 Task: Log work in the project AgileOrigin for the issue 'Upgrade the logging and reporting features of a web application to improve system monitoring and analysis' spent time as '3w 2d 7h 32m' and remaining time as '5w 6d 9h 47m' and add a flag. Now add the issue to the epic 'Blockchain integration'. Log work in the project AgileOrigin for the issue 'Create a new online platform for online fitness courses with advanced workout tracking and personalization features' spent time as '6w 1d 19h 4m' and remaining time as '1w 3d 11h 11m' and clone the issue. Now add the issue to the epic 'Knowledge management system implementation'
Action: Mouse moved to (799, 192)
Screenshot: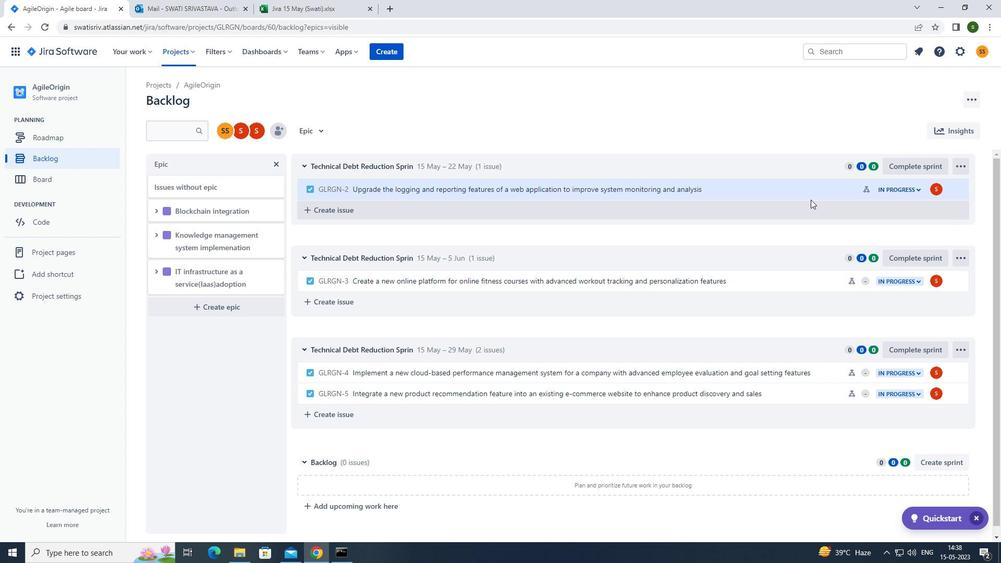 
Action: Mouse pressed left at (799, 192)
Screenshot: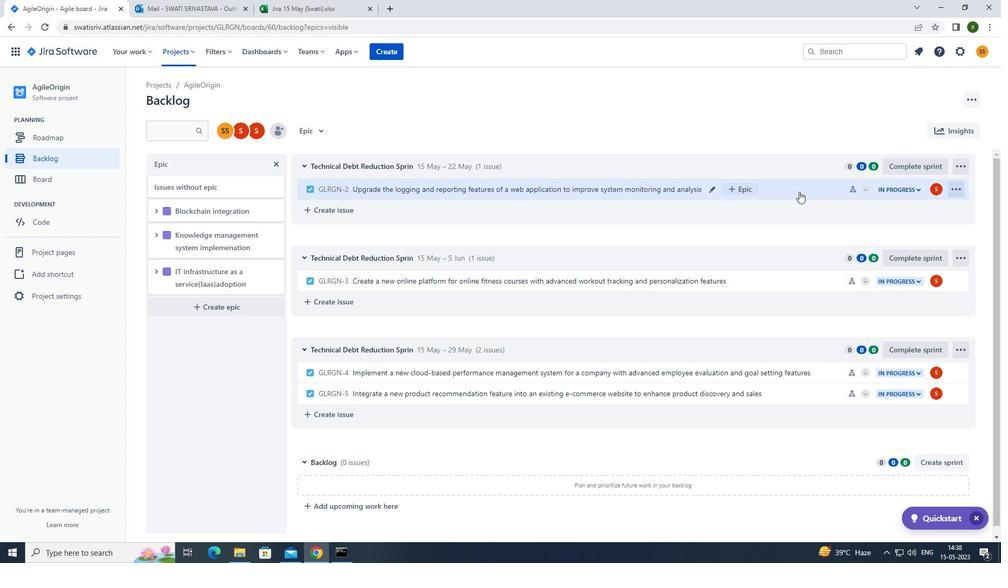 
Action: Mouse moved to (961, 159)
Screenshot: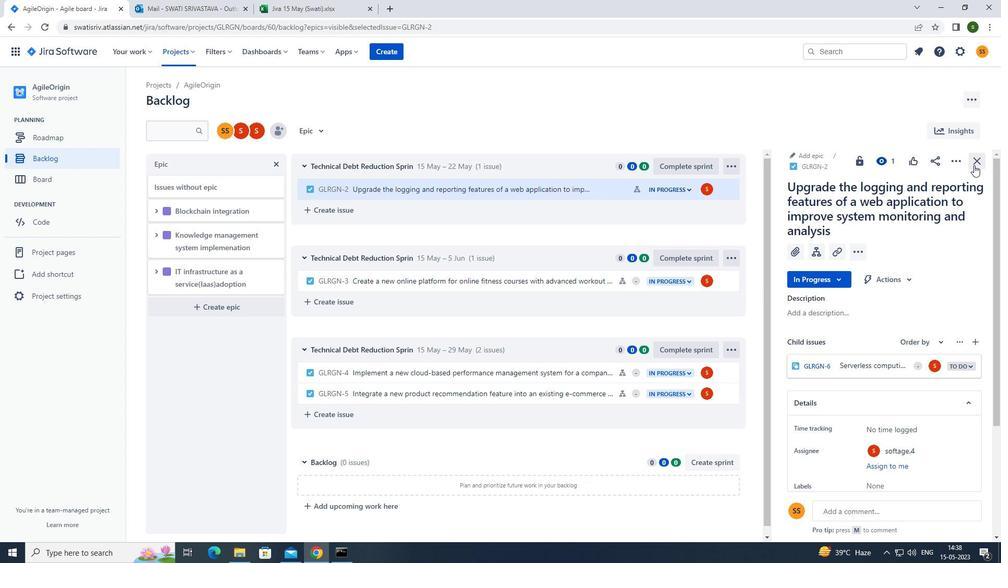 
Action: Mouse pressed left at (961, 159)
Screenshot: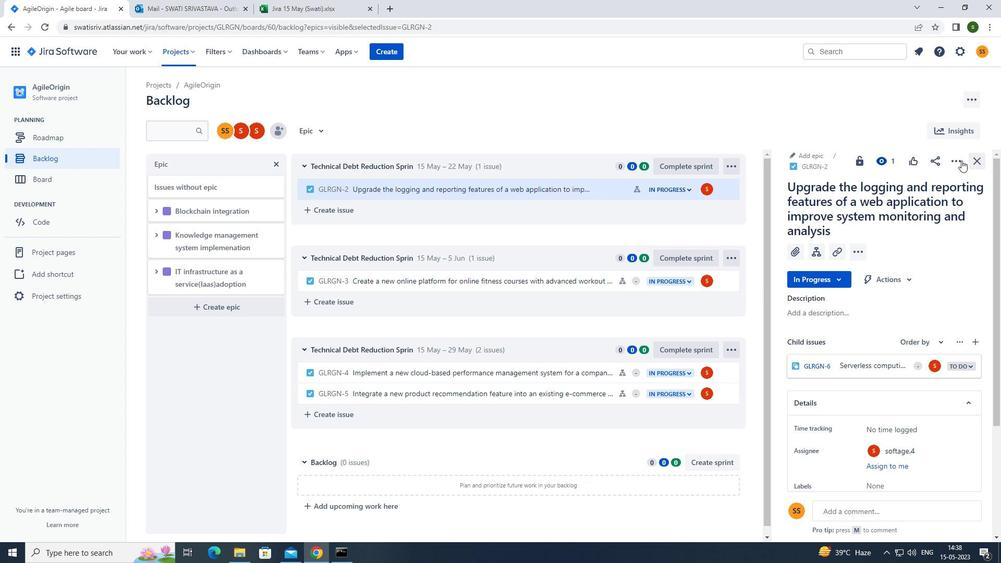 
Action: Mouse moved to (946, 183)
Screenshot: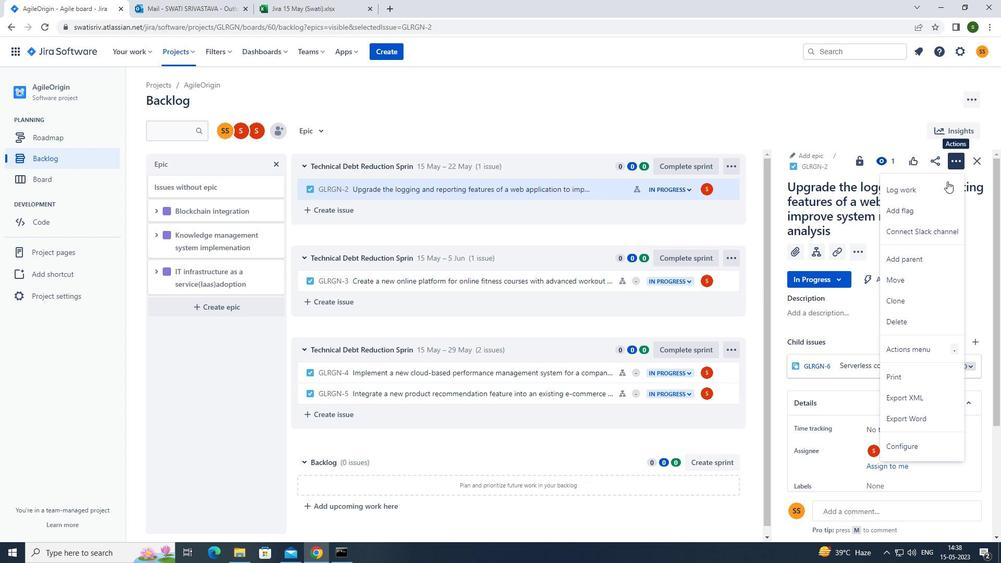 
Action: Mouse pressed left at (946, 183)
Screenshot: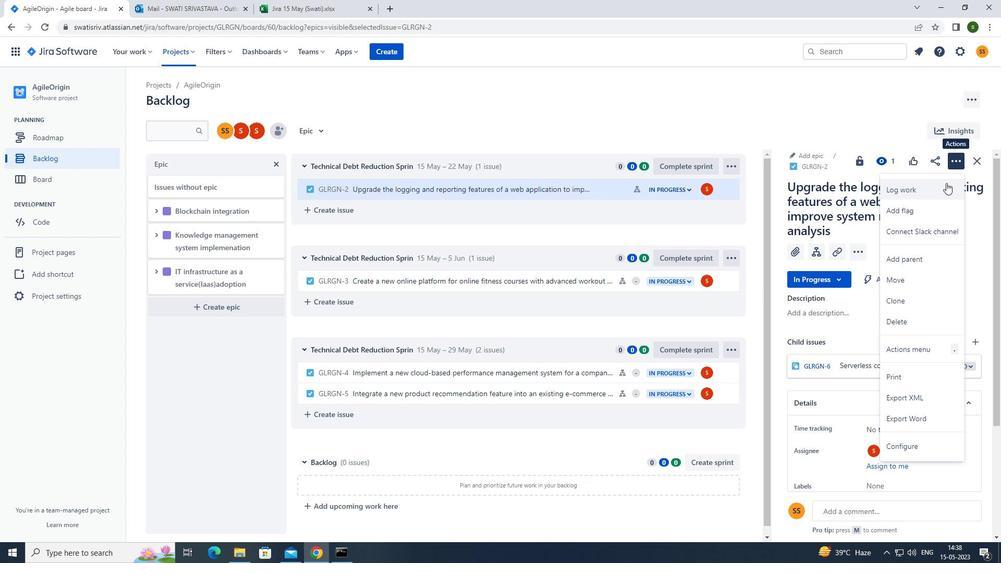 
Action: Mouse moved to (451, 129)
Screenshot: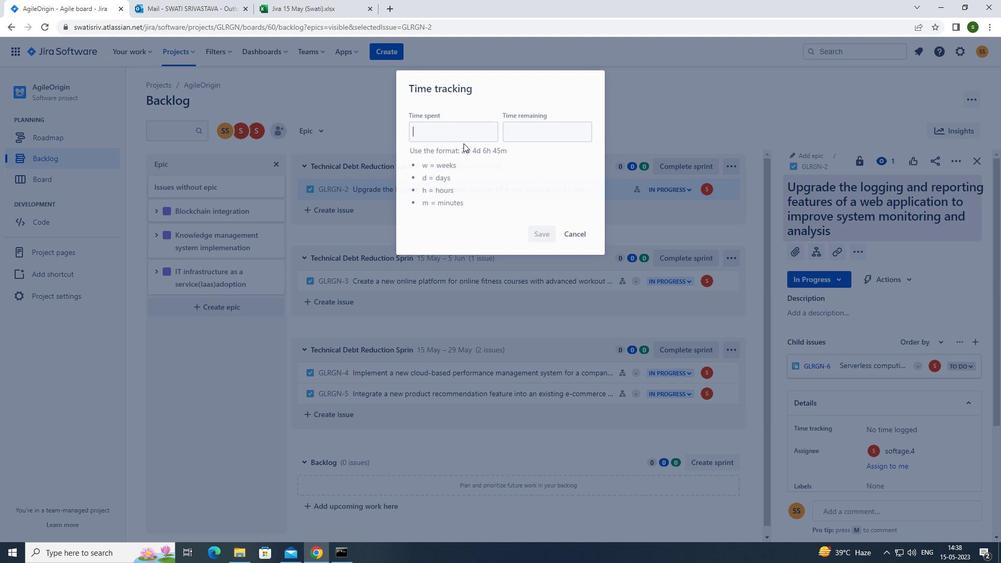 
Action: Mouse pressed left at (451, 129)
Screenshot: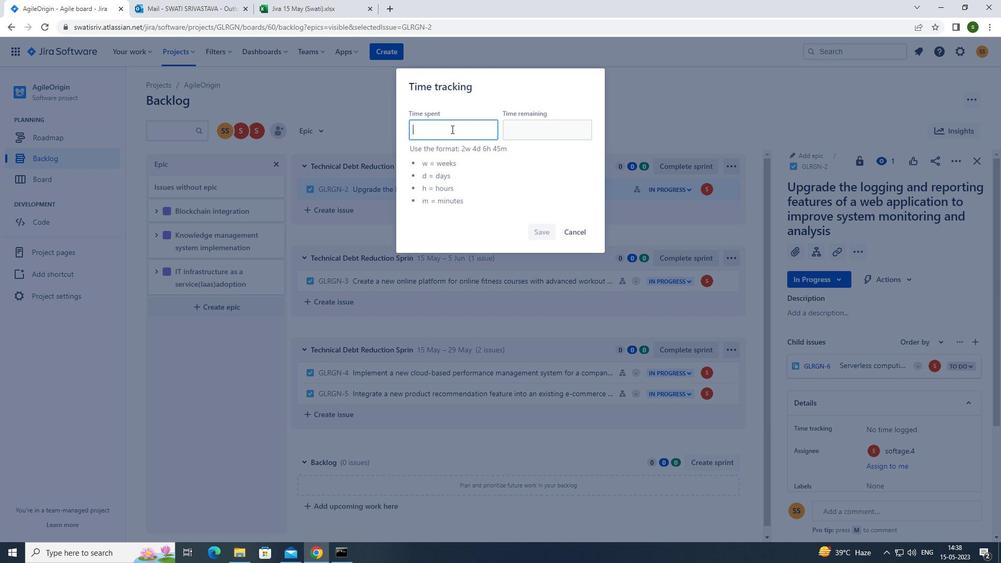 
Action: Mouse moved to (451, 133)
Screenshot: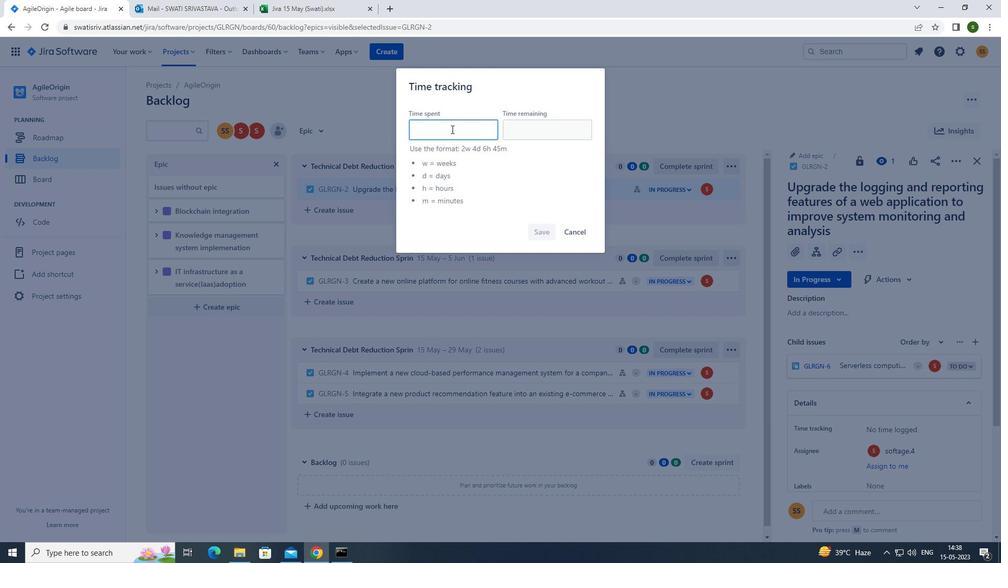 
Action: Key pressed 3w<Key.space>2d<Key.space>7h<Key.space>32m
Screenshot: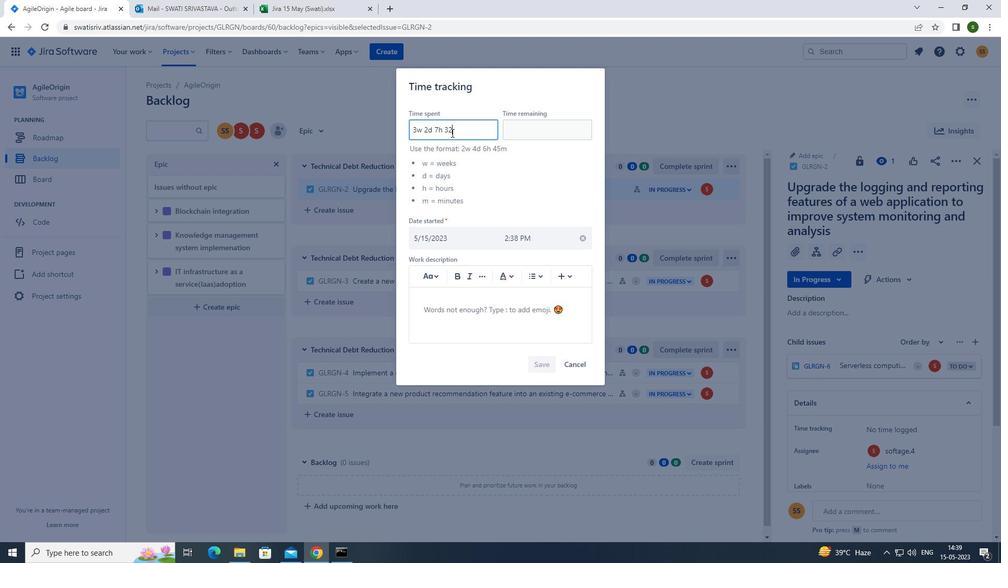 
Action: Mouse moved to (536, 142)
Screenshot: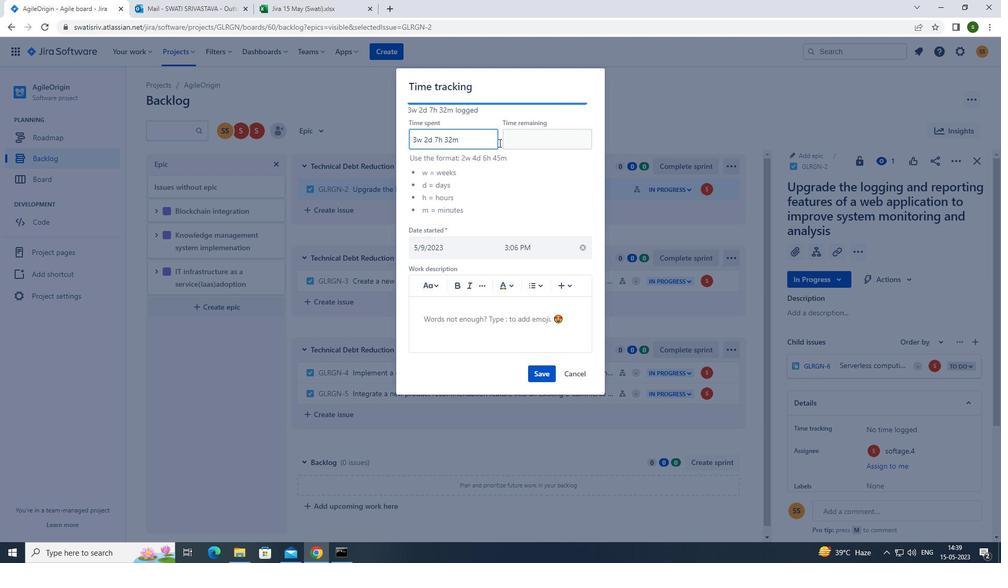 
Action: Mouse pressed left at (536, 142)
Screenshot: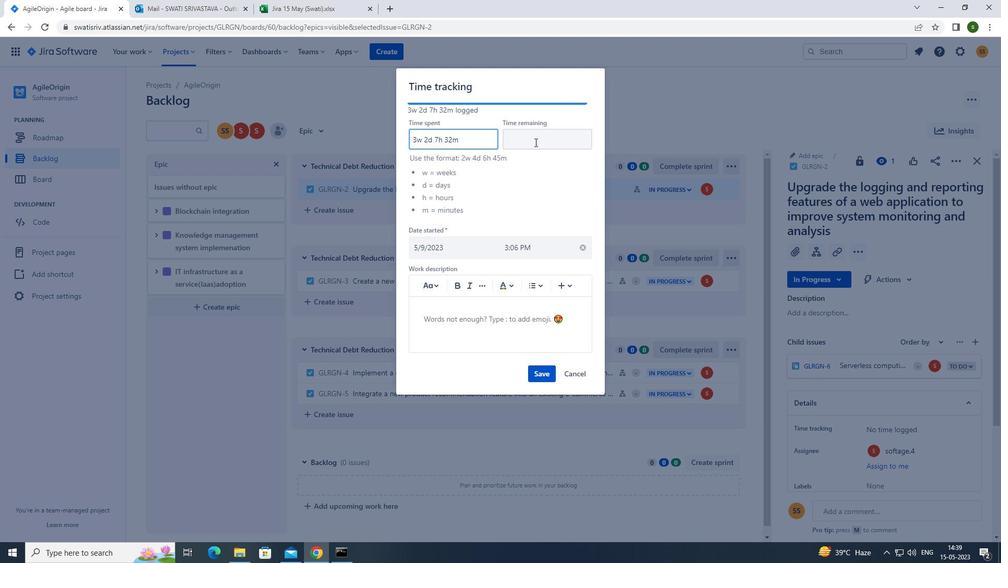 
Action: Key pressed 5w<Key.space>6d<Key.space>9h<Key.space>47m
Screenshot: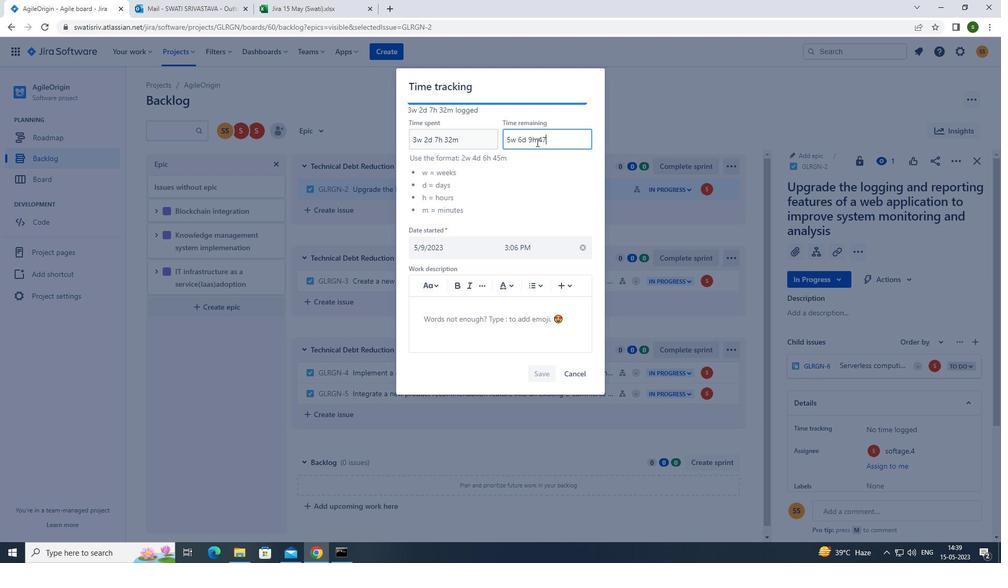 
Action: Mouse moved to (540, 373)
Screenshot: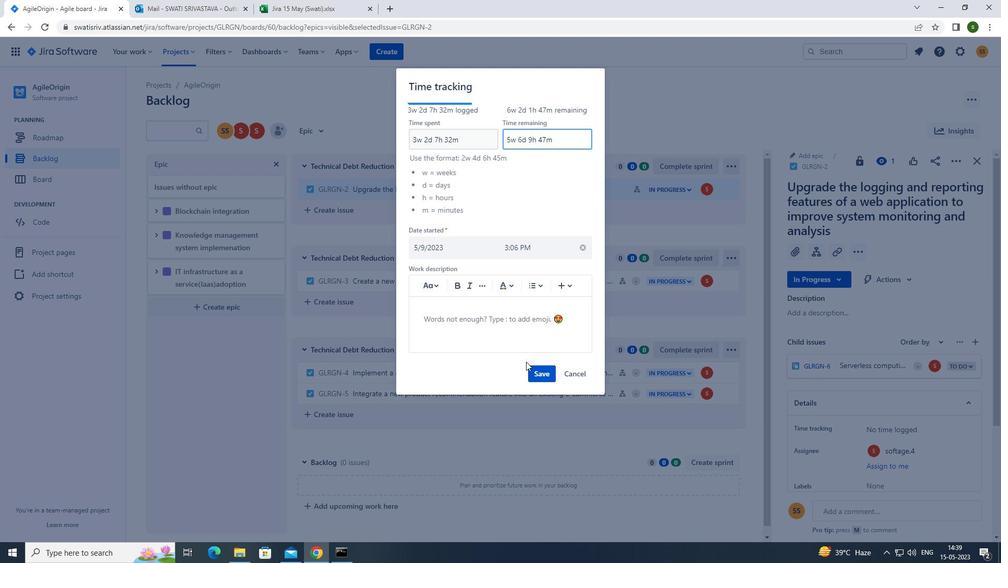 
Action: Mouse pressed left at (540, 373)
Screenshot: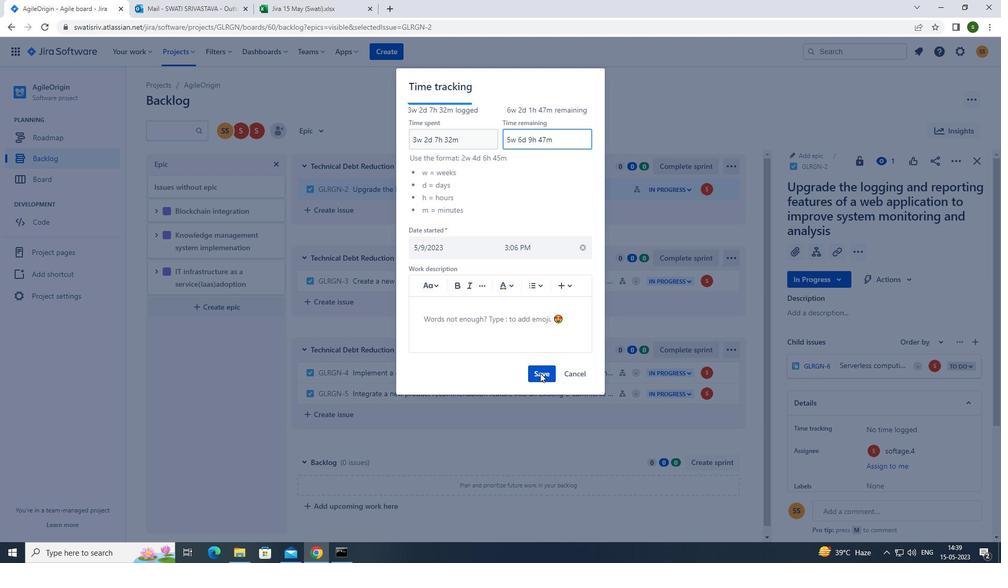 
Action: Mouse moved to (955, 159)
Screenshot: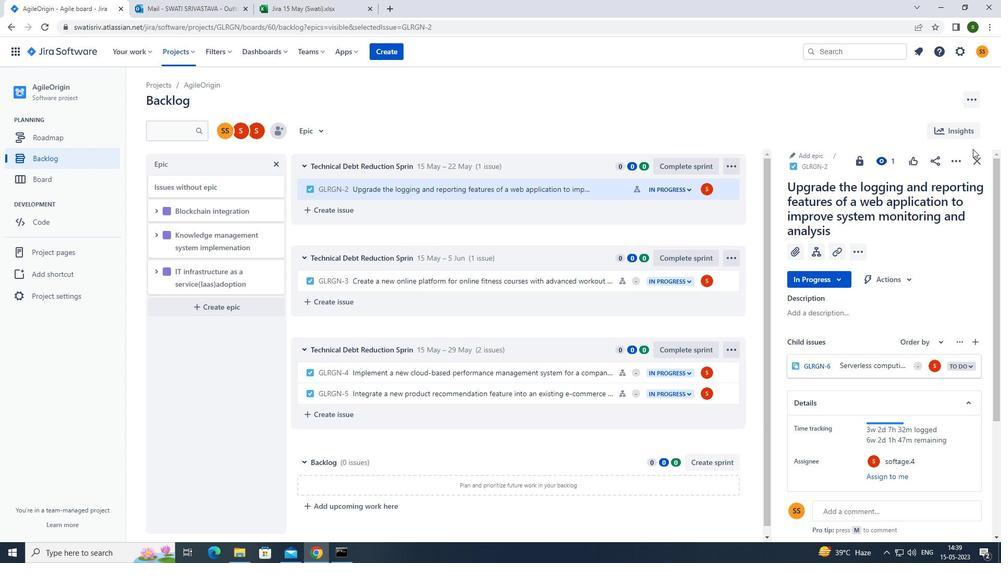 
Action: Mouse pressed left at (955, 159)
Screenshot: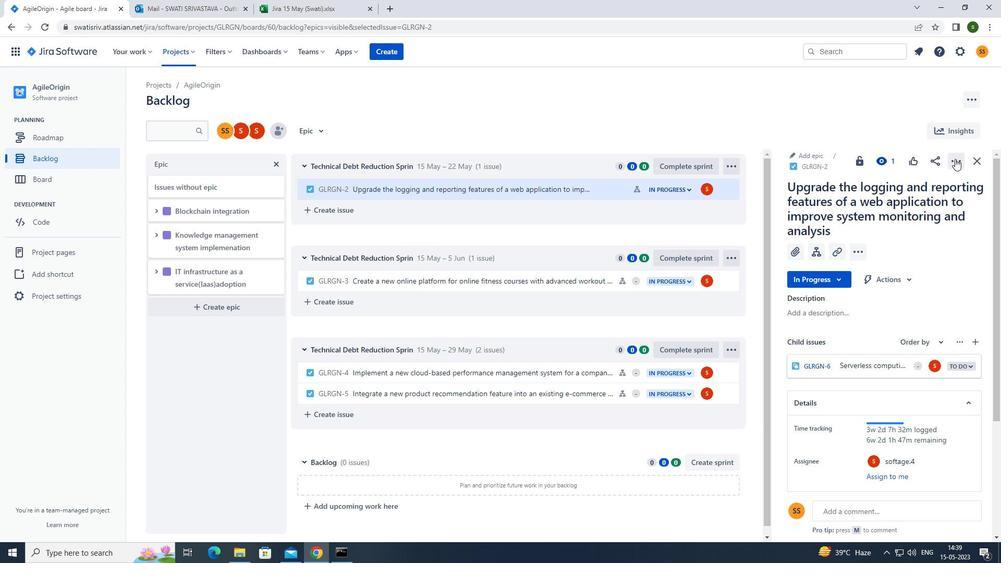 
Action: Mouse moved to (910, 205)
Screenshot: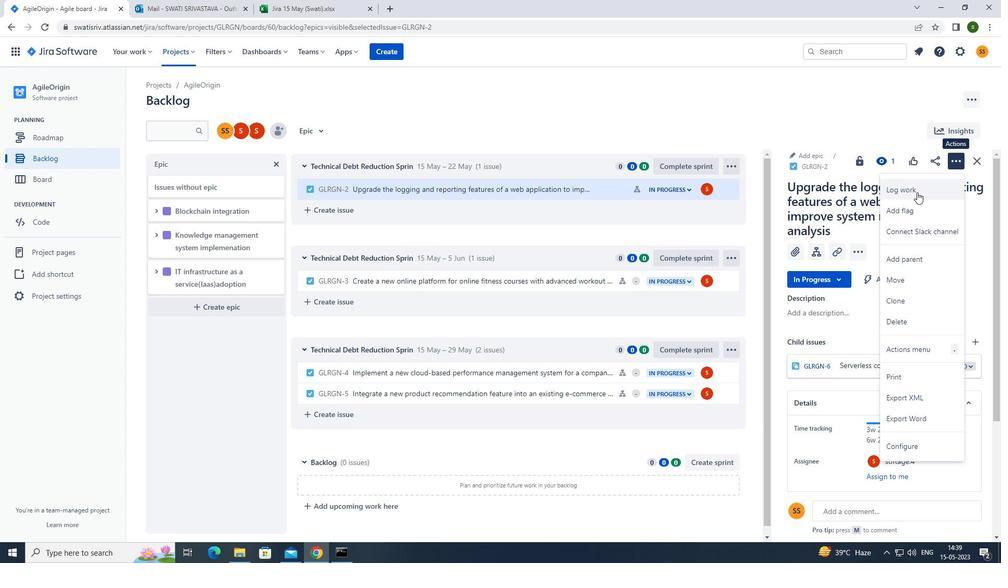 
Action: Mouse pressed left at (910, 205)
Screenshot: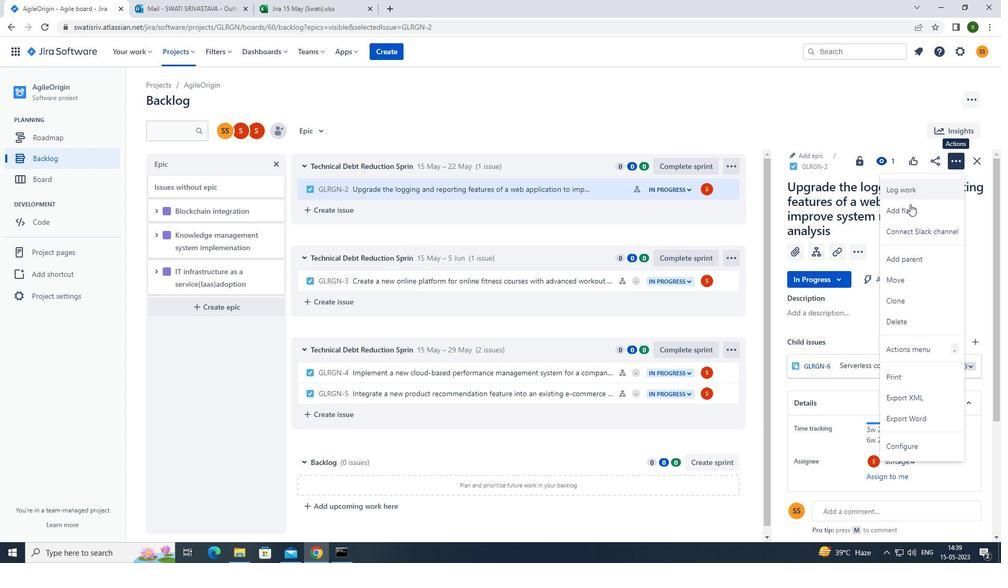 
Action: Mouse moved to (316, 130)
Screenshot: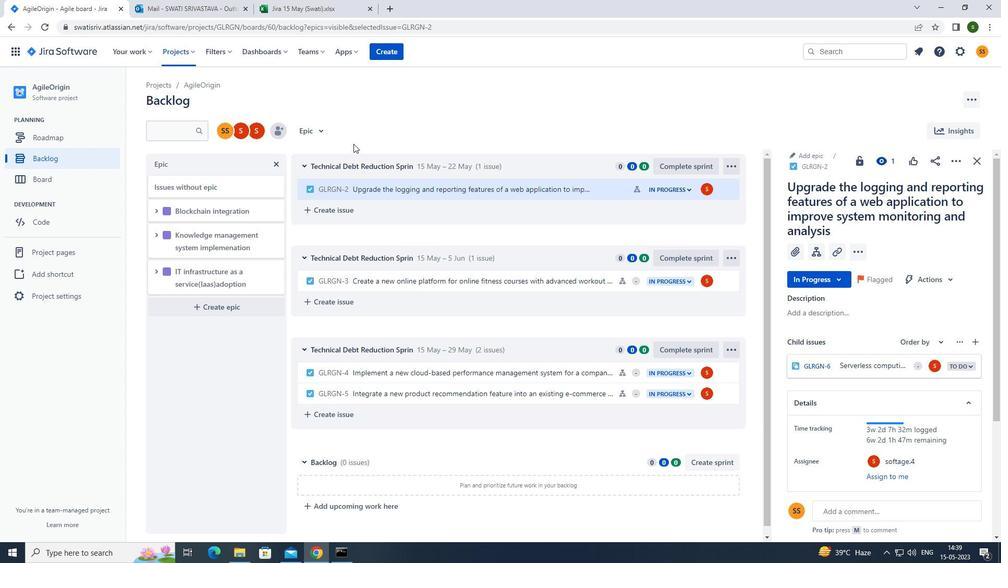 
Action: Mouse pressed left at (316, 130)
Screenshot: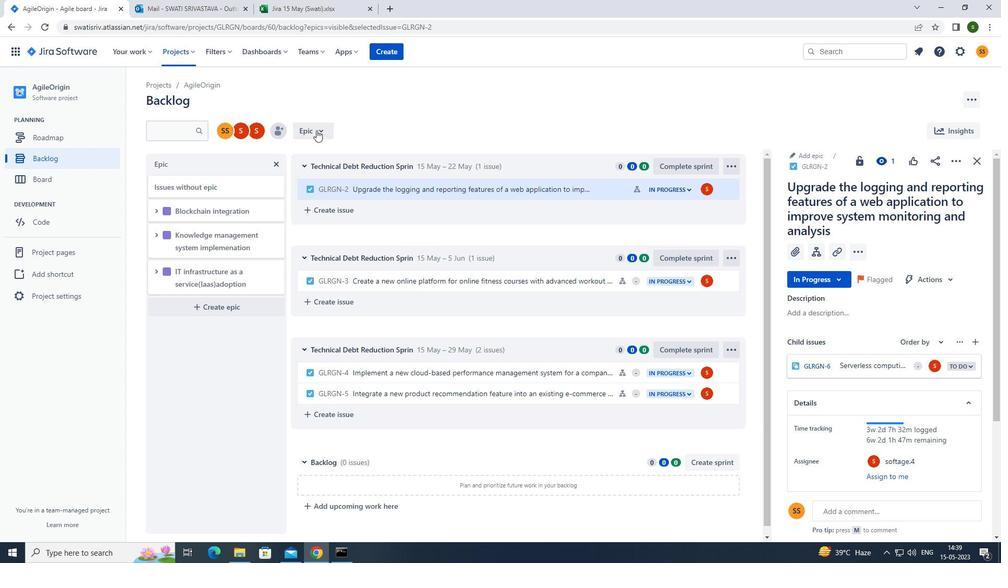 
Action: Mouse moved to (341, 178)
Screenshot: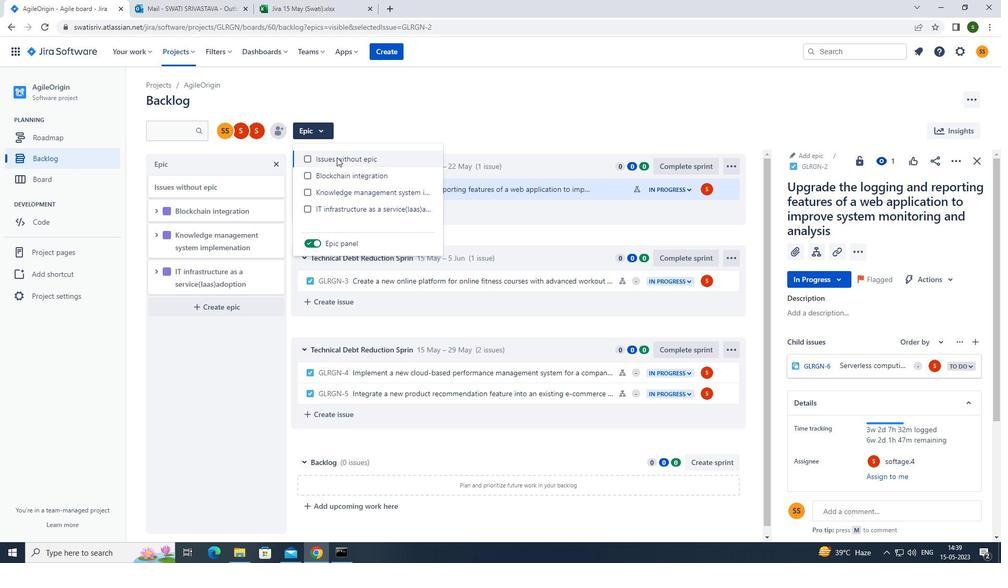 
Action: Mouse pressed left at (341, 178)
Screenshot: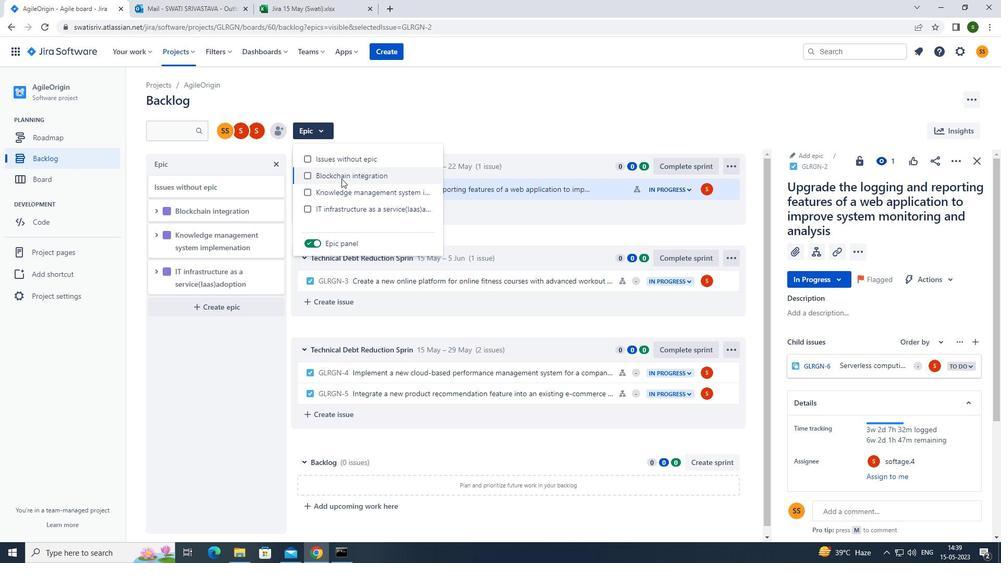 
Action: Mouse moved to (418, 123)
Screenshot: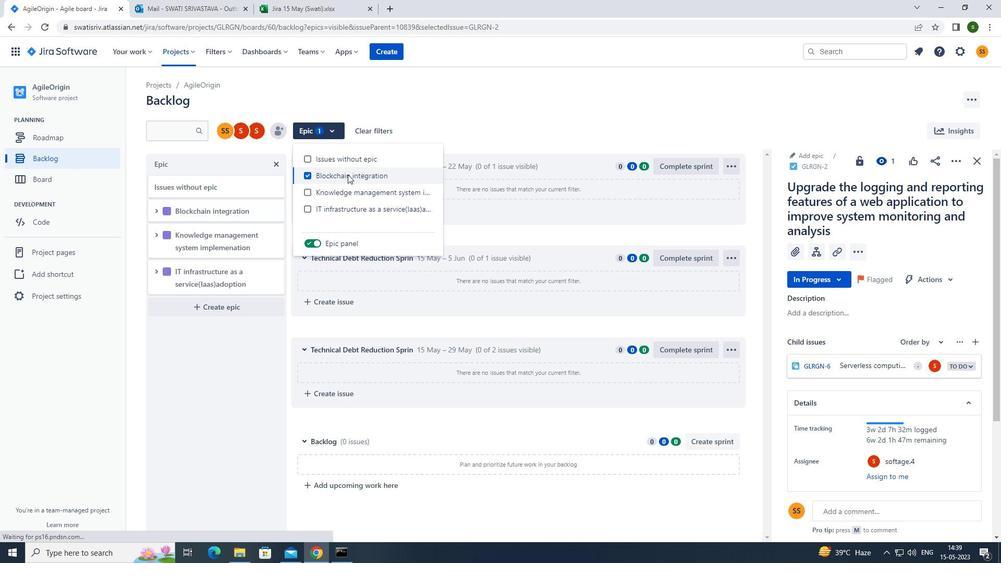 
Action: Mouse pressed left at (418, 123)
Screenshot: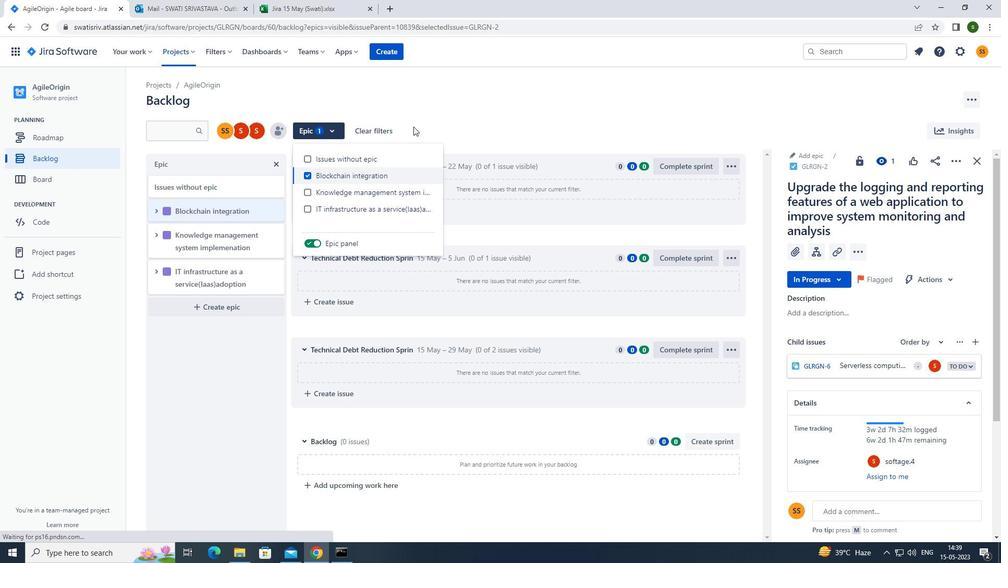 
Action: Mouse moved to (66, 155)
Screenshot: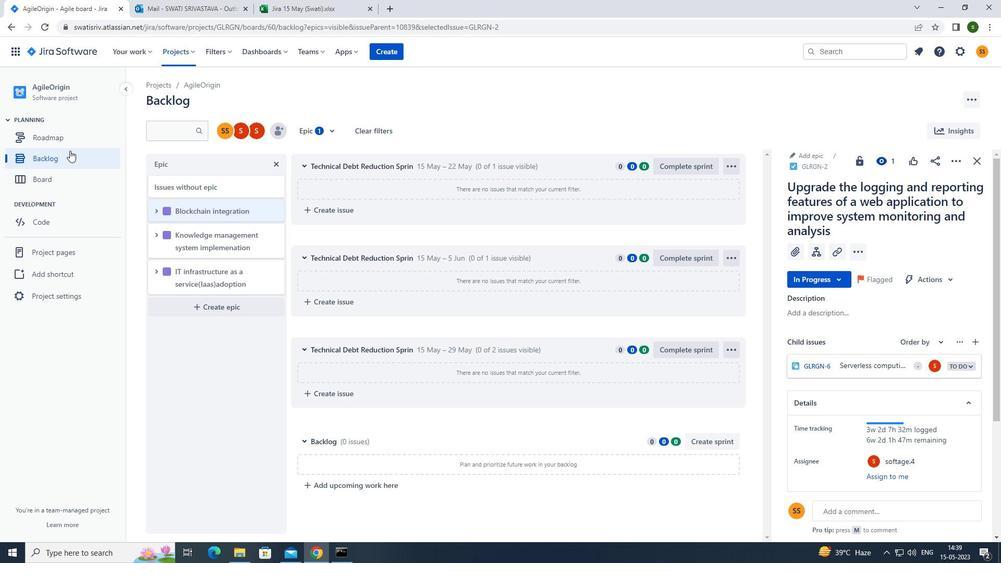 
Action: Mouse pressed left at (66, 155)
Screenshot: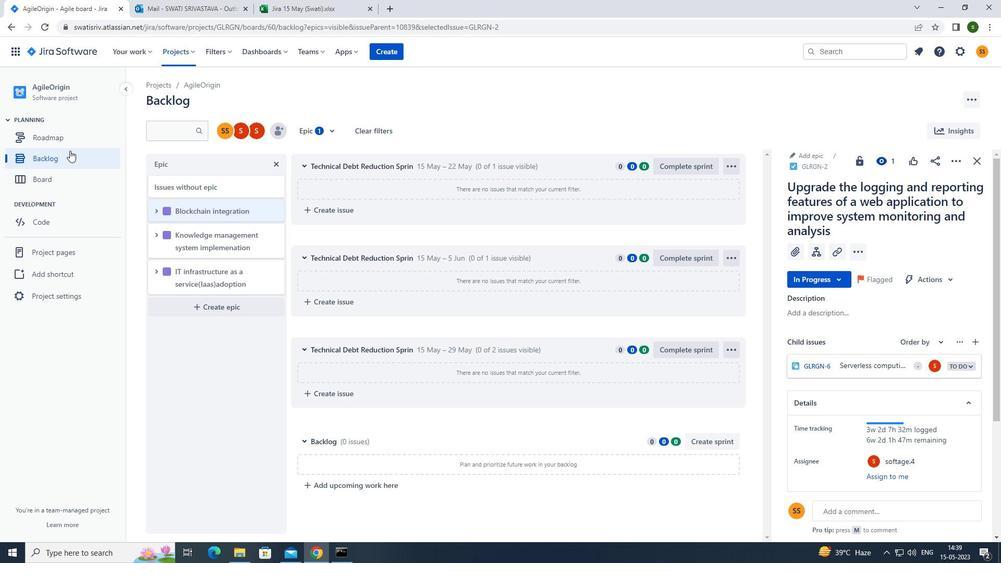 
Action: Mouse moved to (620, 290)
Screenshot: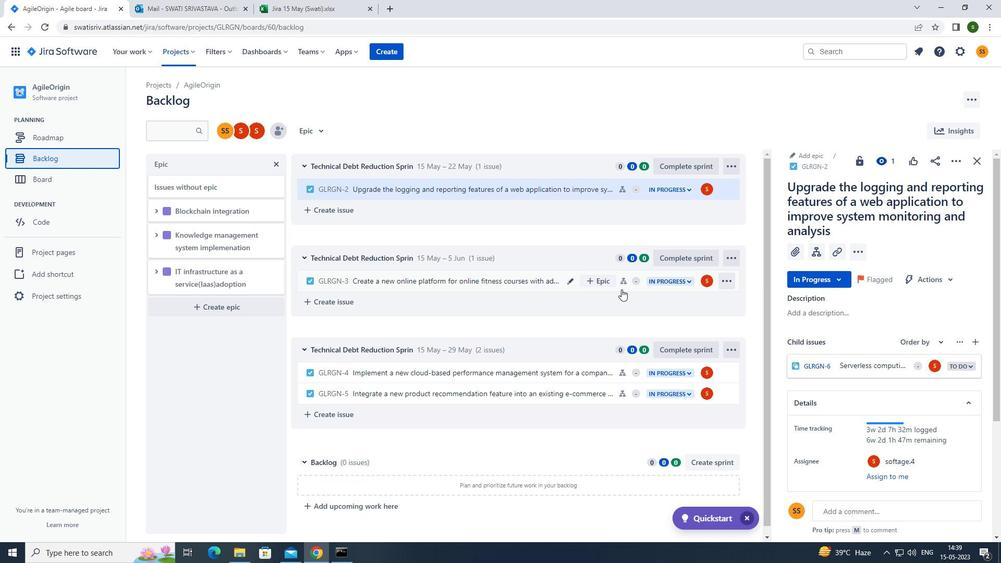 
Action: Mouse pressed left at (620, 290)
Screenshot: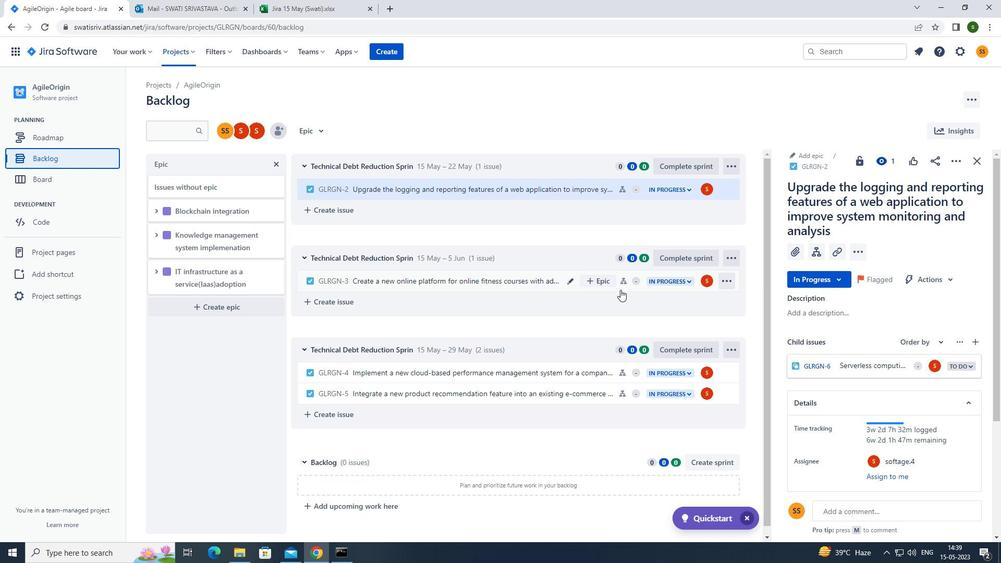 
Action: Mouse moved to (953, 158)
Screenshot: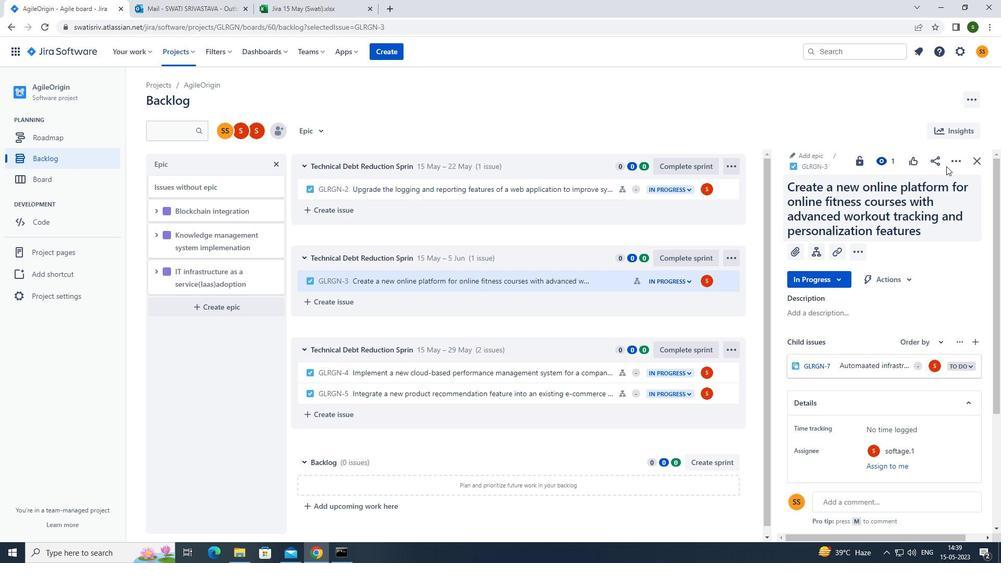 
Action: Mouse pressed left at (953, 158)
Screenshot: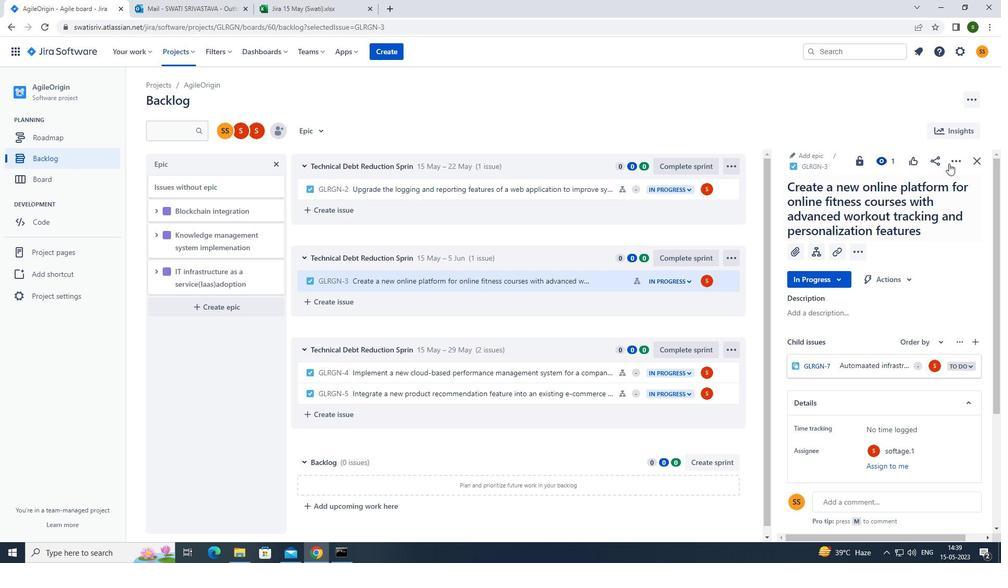
Action: Mouse moved to (925, 194)
Screenshot: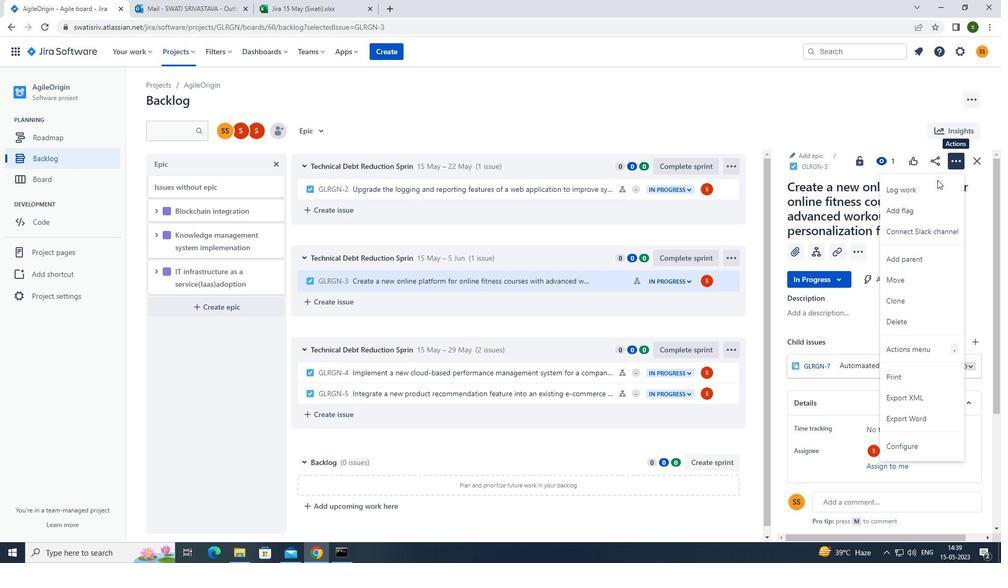 
Action: Mouse pressed left at (925, 194)
Screenshot: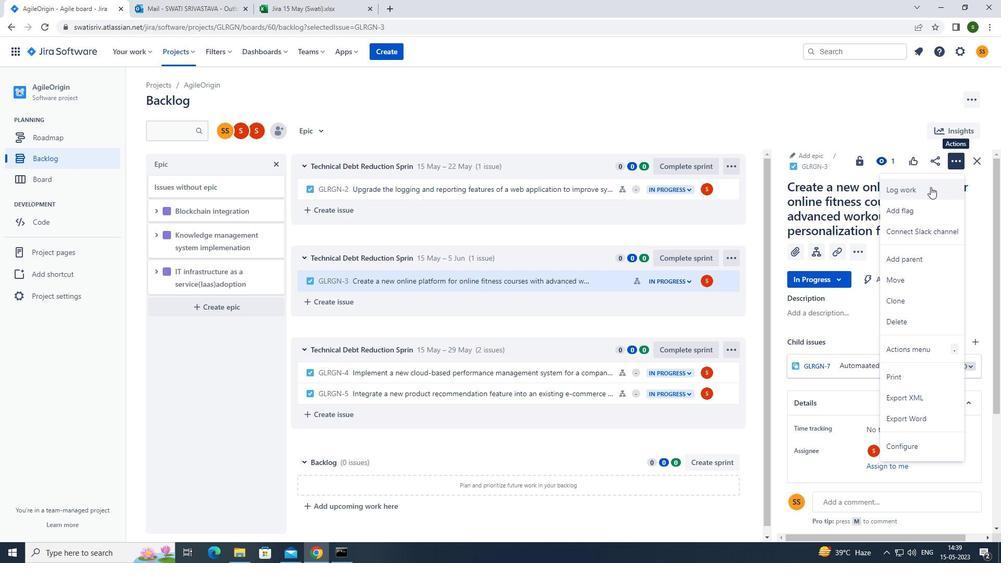 
Action: Mouse moved to (456, 130)
Screenshot: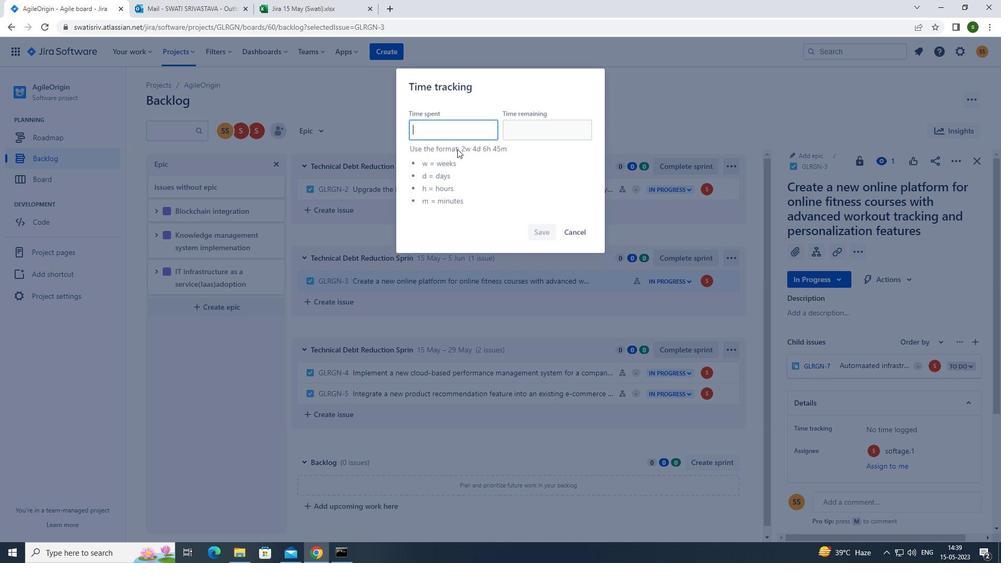 
Action: Key pressed 6w<Key.space>1d<Key.space>19h<Key.space>4m
Screenshot: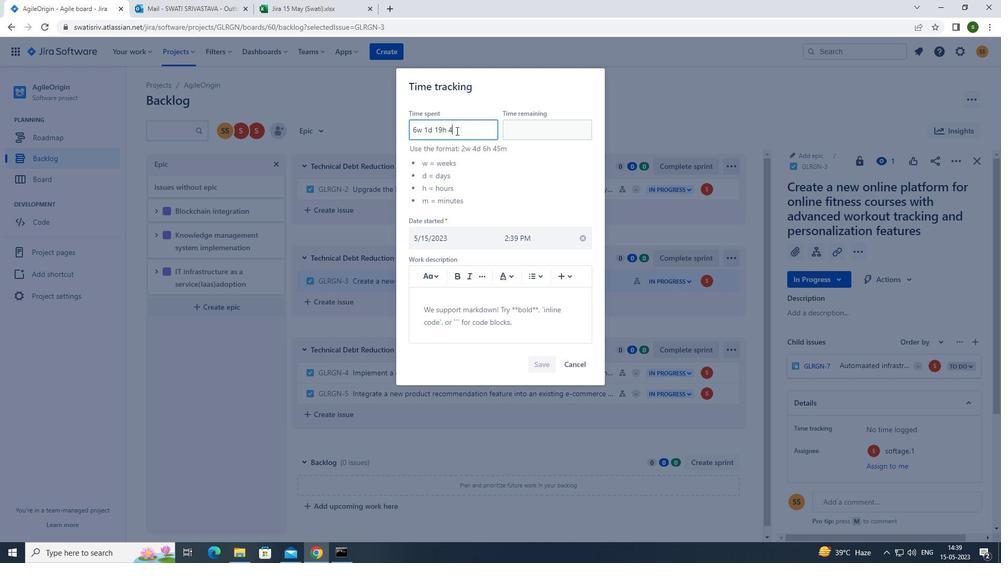 
Action: Mouse moved to (533, 141)
Screenshot: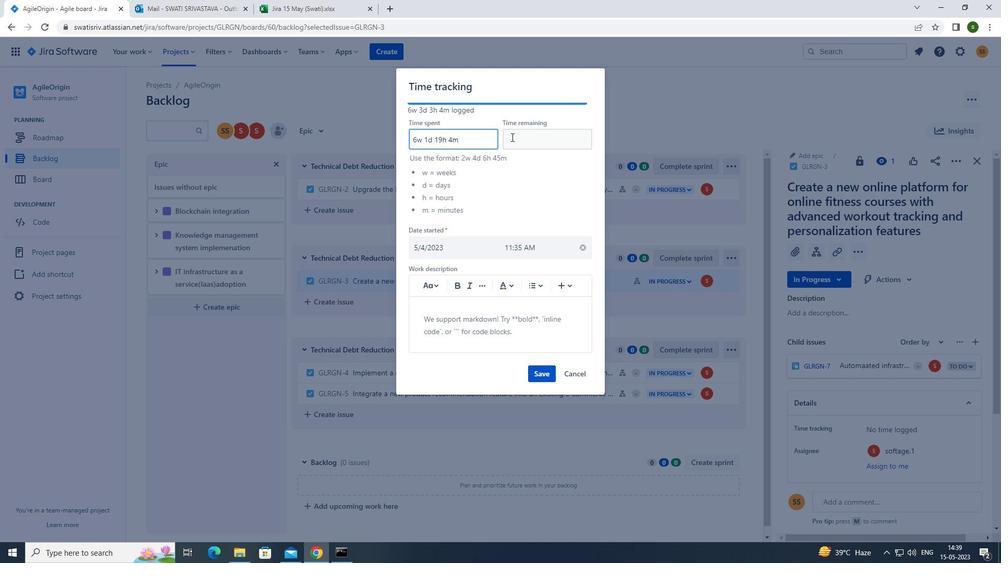 
Action: Mouse pressed left at (533, 141)
Screenshot: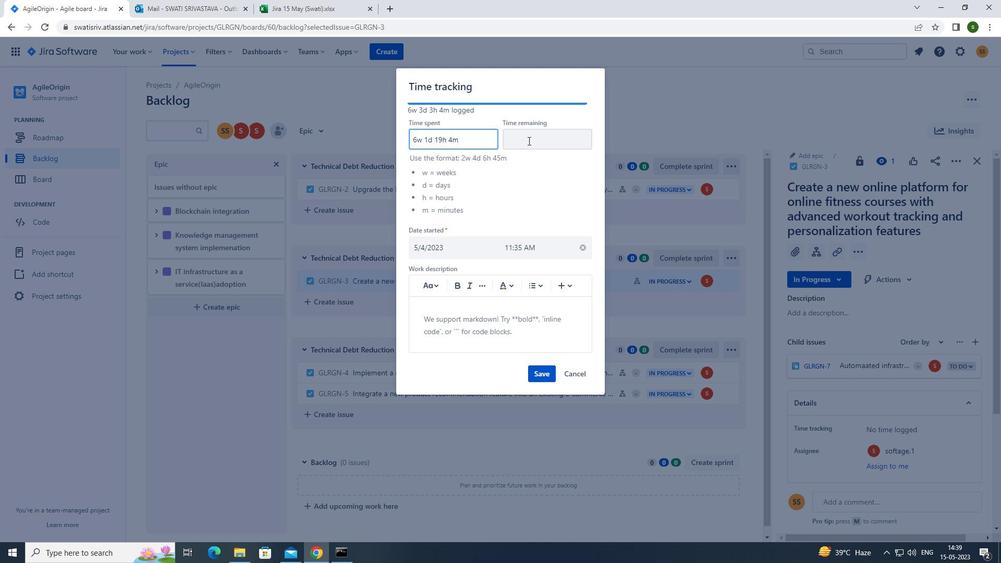 
Action: Key pressed 1w<Key.space>3d<Key.space>11h<Key.space>11m
Screenshot: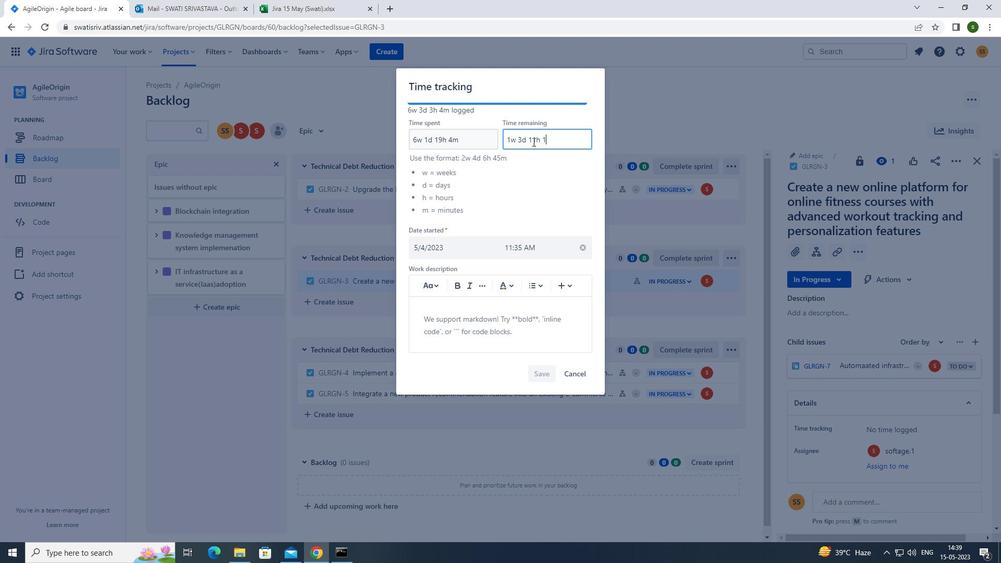 
Action: Mouse moved to (531, 369)
Screenshot: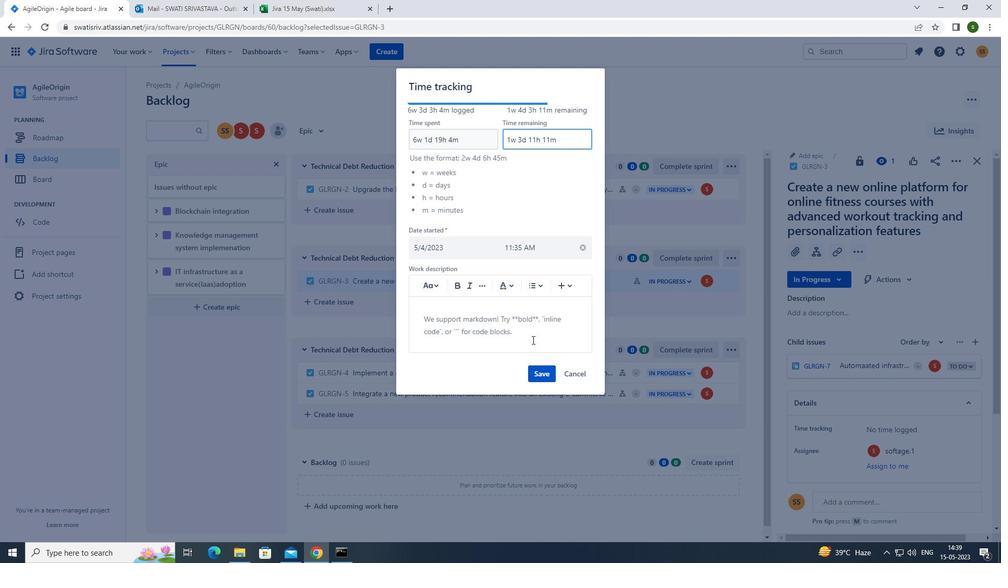 
Action: Mouse pressed left at (531, 369)
Screenshot: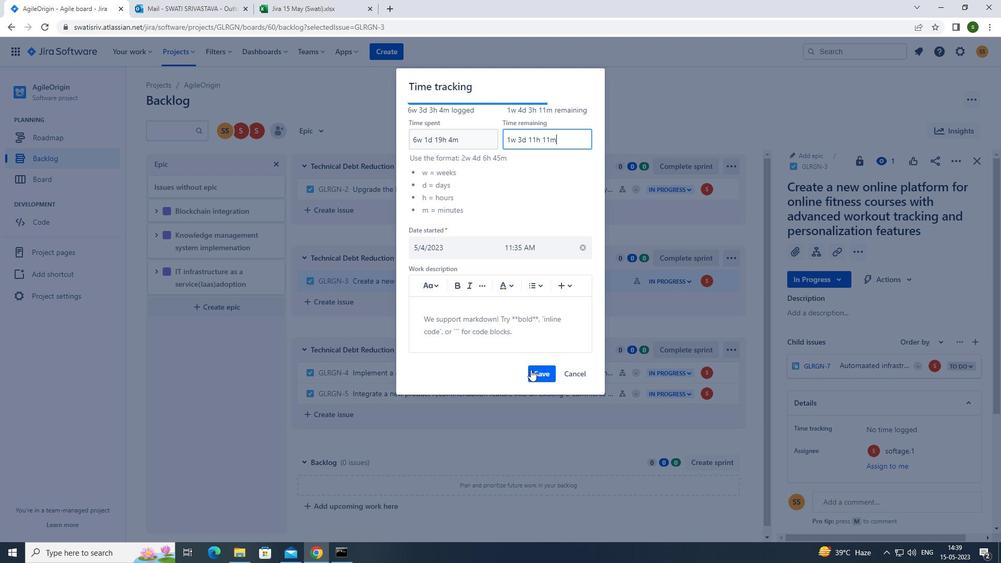 
Action: Mouse moved to (954, 163)
Screenshot: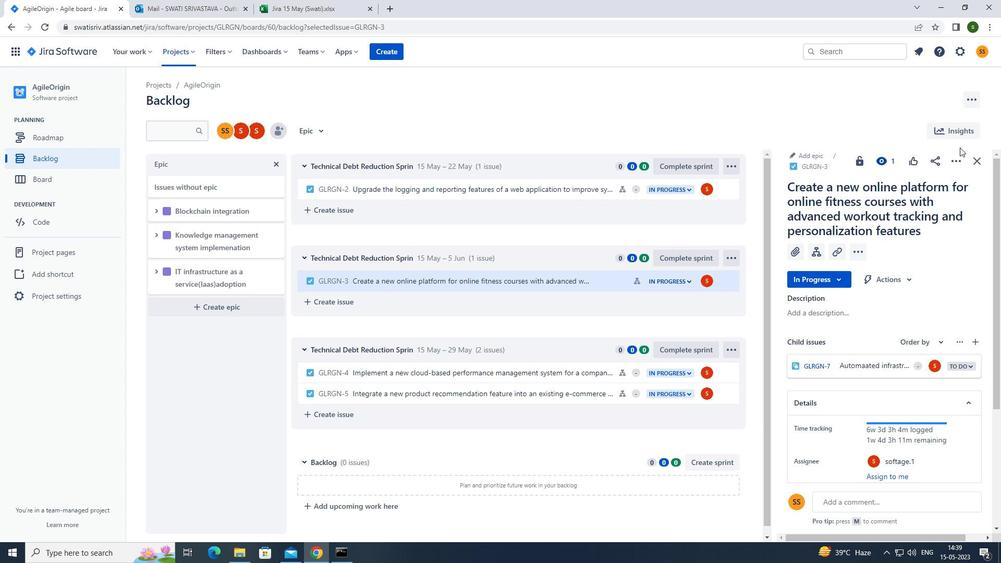 
Action: Mouse pressed left at (954, 163)
Screenshot: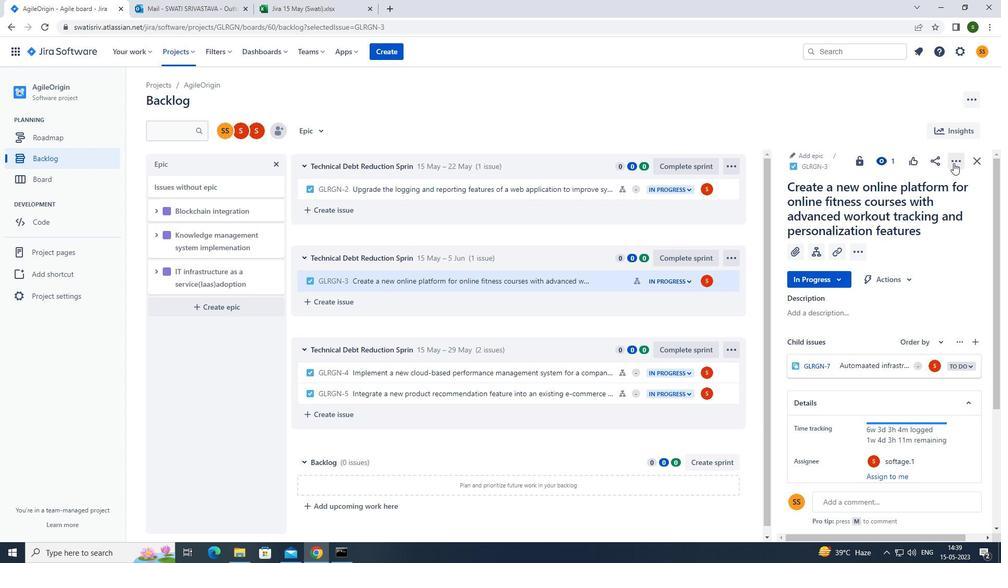 
Action: Mouse moved to (906, 303)
Screenshot: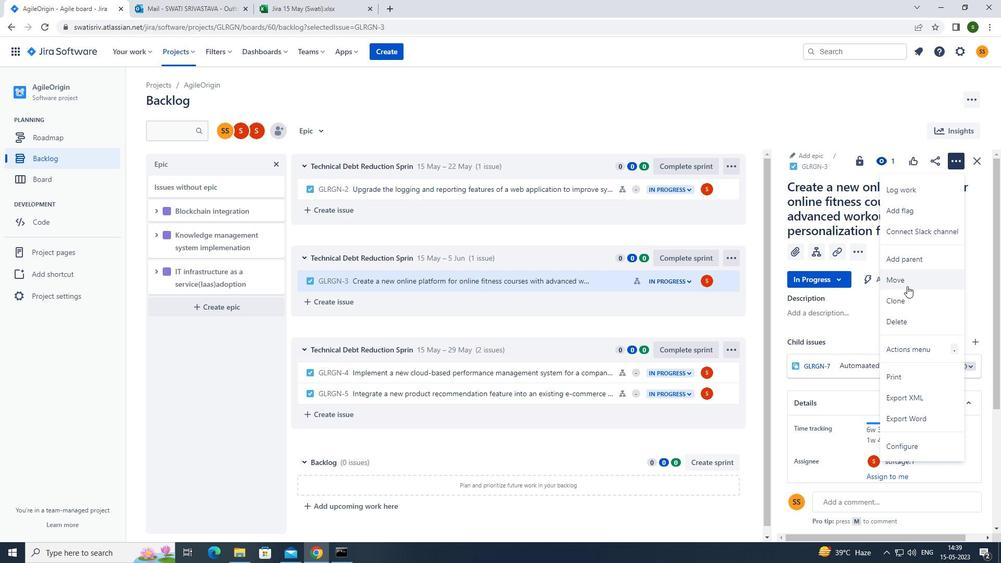 
Action: Mouse pressed left at (906, 303)
Screenshot: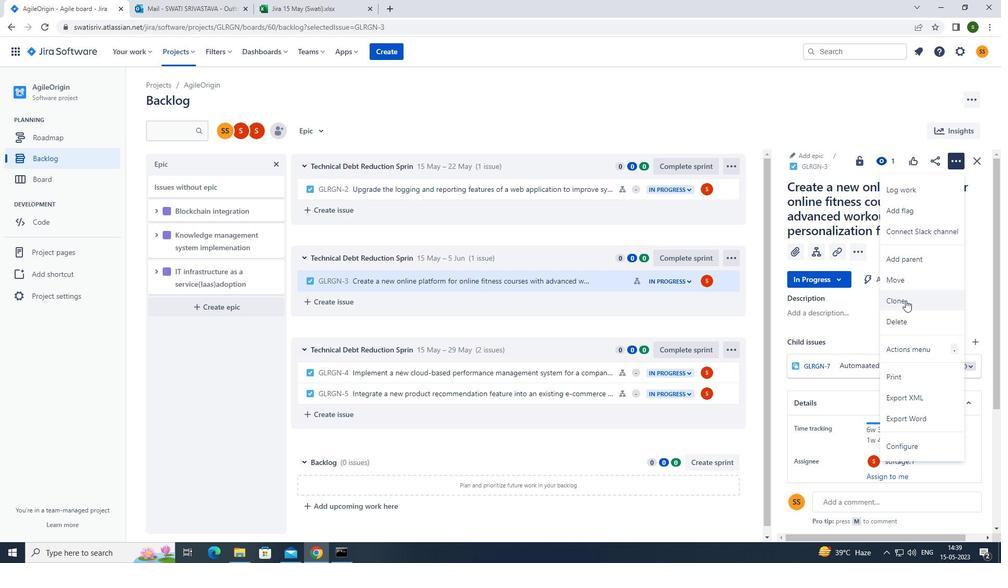 
Action: Mouse moved to (574, 224)
Screenshot: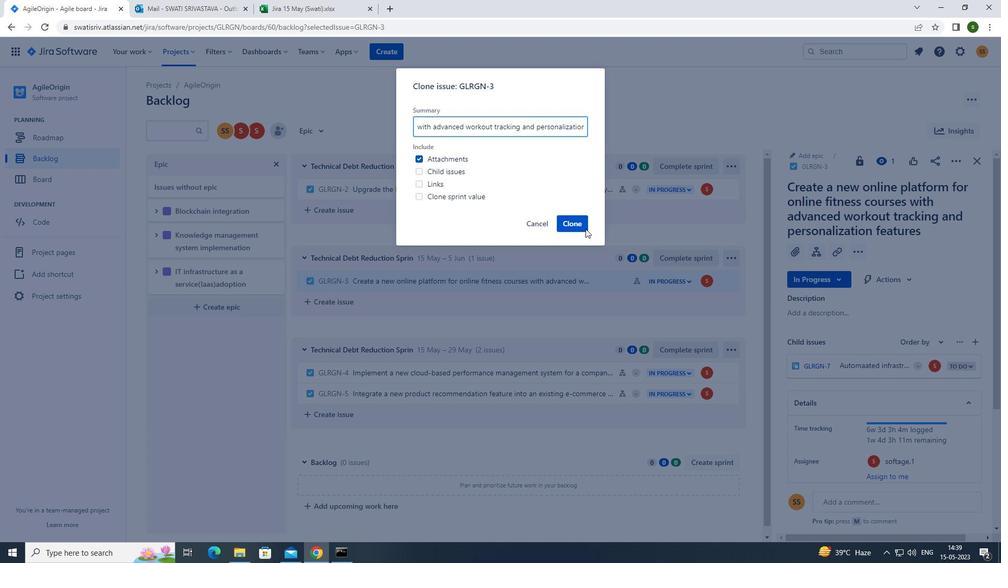 
Action: Mouse pressed left at (574, 224)
Screenshot: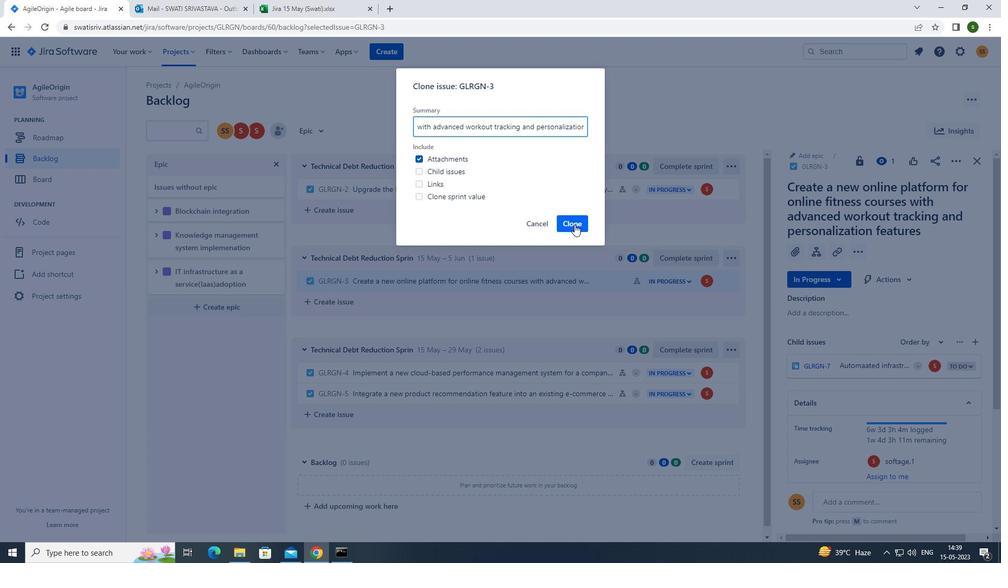 
Action: Mouse moved to (311, 134)
Screenshot: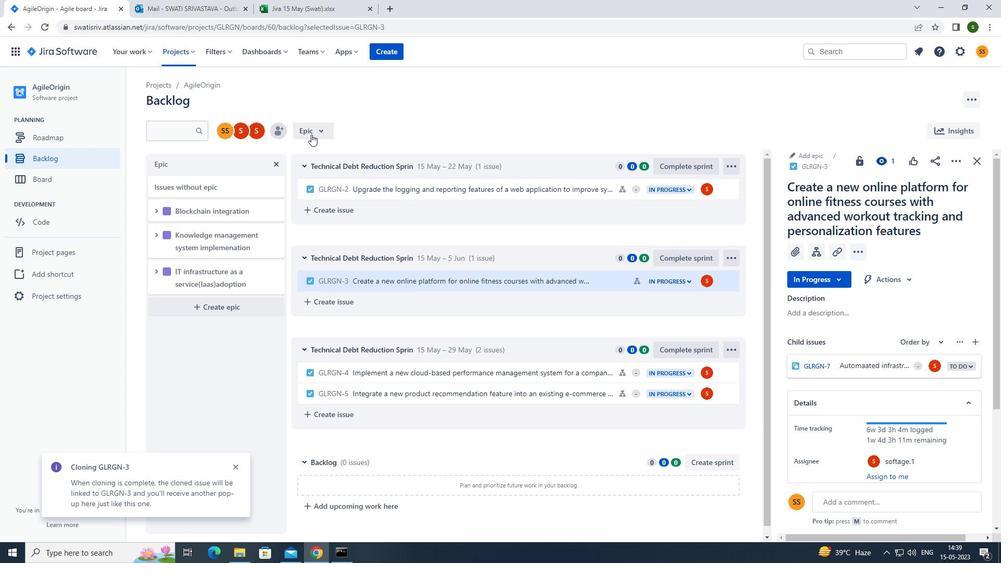 
Action: Mouse pressed left at (311, 134)
Screenshot: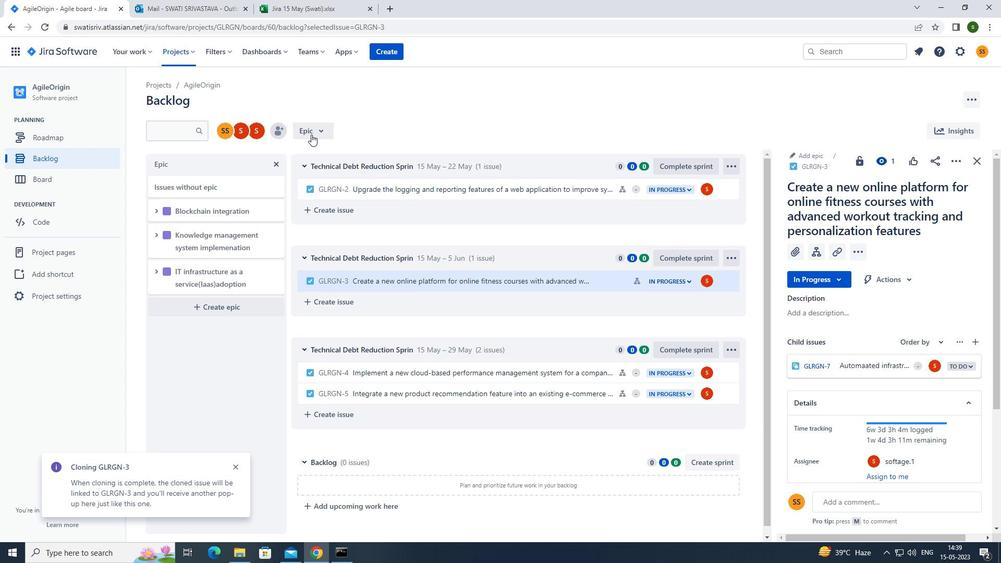 
Action: Mouse moved to (350, 193)
Screenshot: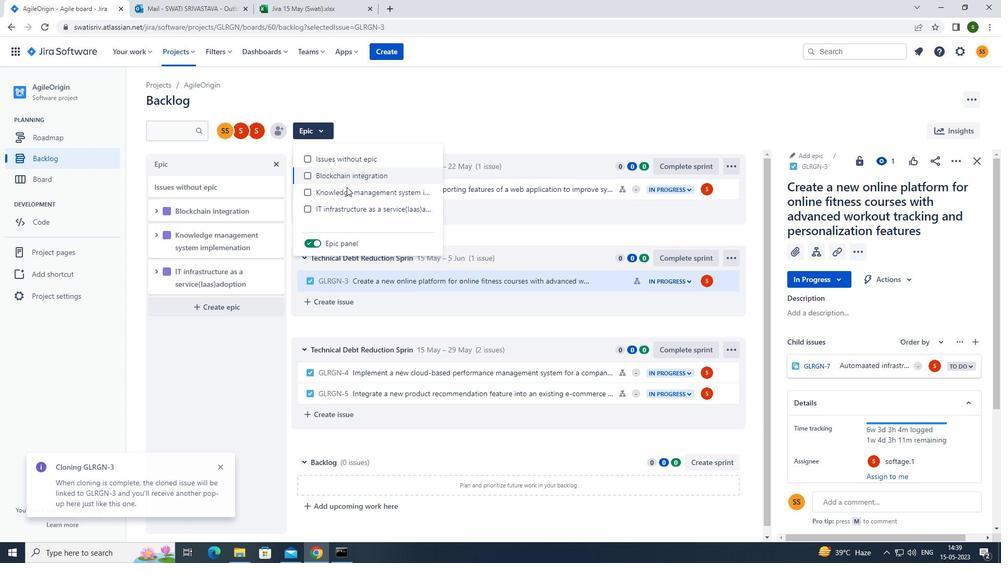 
Action: Mouse pressed left at (350, 193)
Screenshot: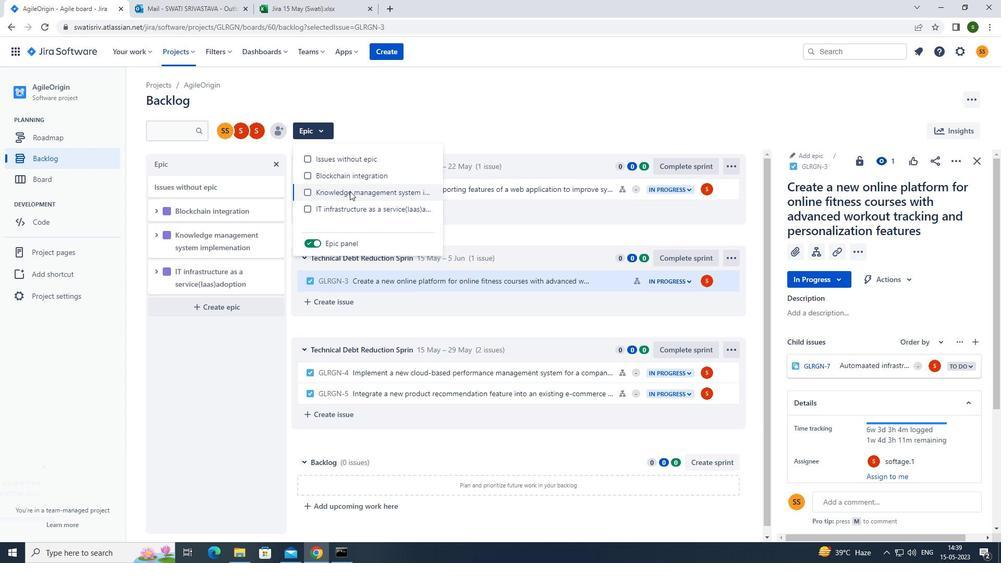 
Action: Mouse moved to (446, 105)
Screenshot: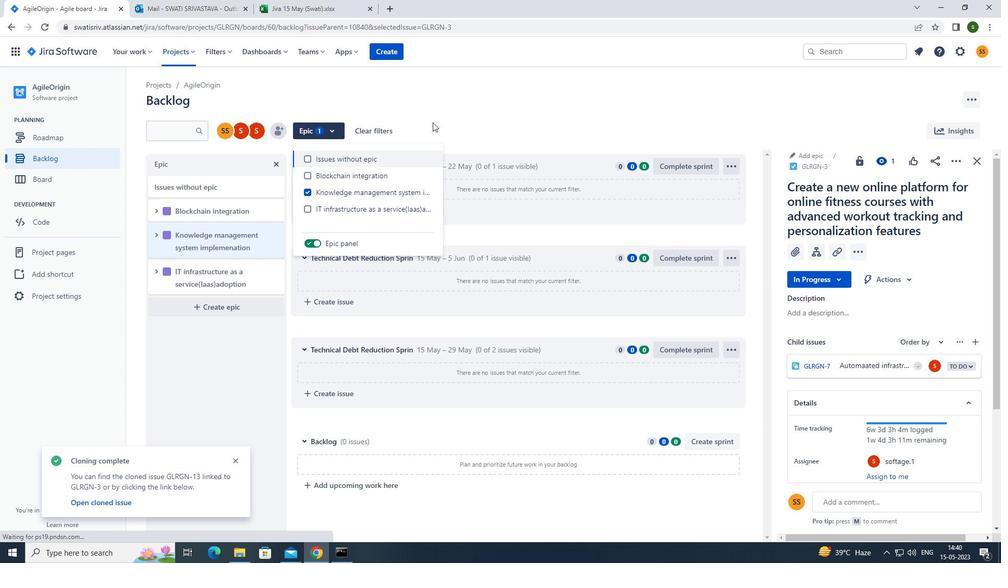 
Action: Mouse pressed left at (446, 105)
Screenshot: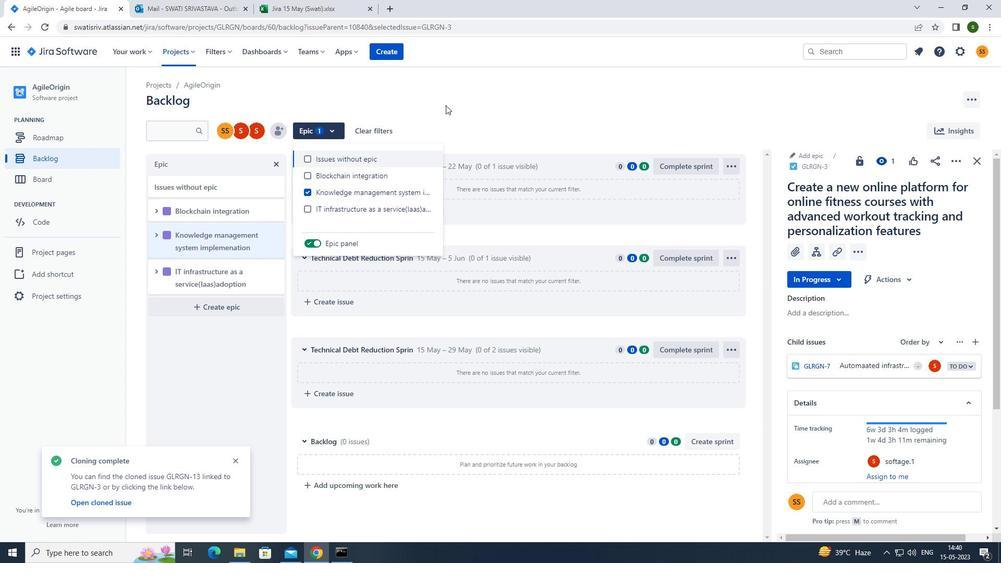 
